Task: Change the mouse wheel vertical axis control to Position control.
Action: Mouse moved to (93, 12)
Screenshot: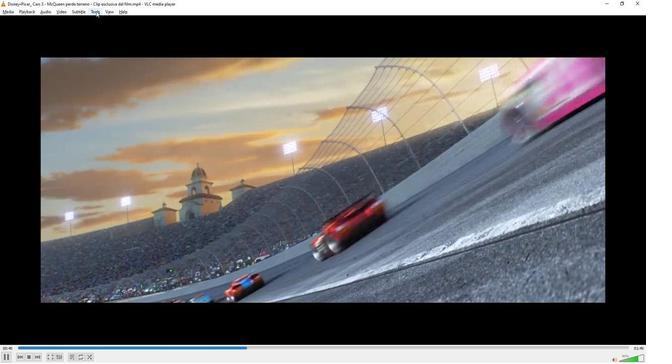 
Action: Mouse pressed left at (93, 12)
Screenshot: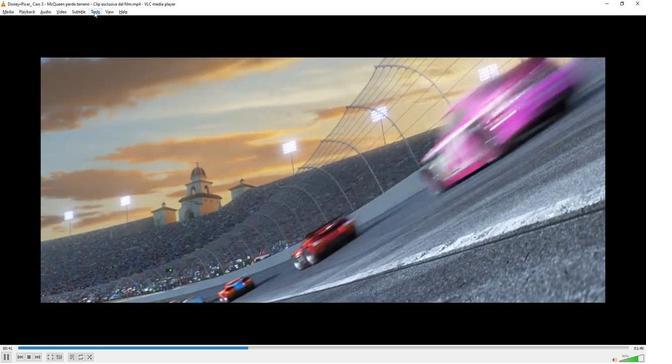 
Action: Mouse moved to (107, 92)
Screenshot: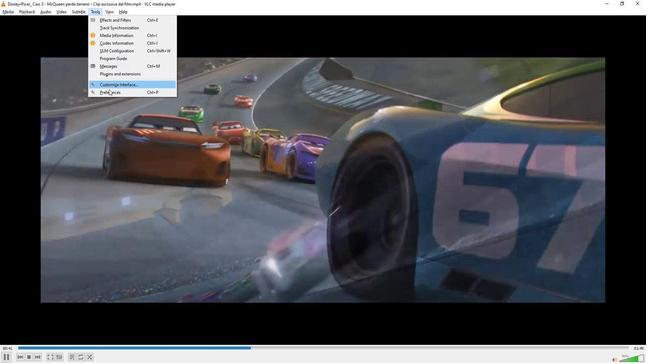 
Action: Mouse pressed left at (107, 92)
Screenshot: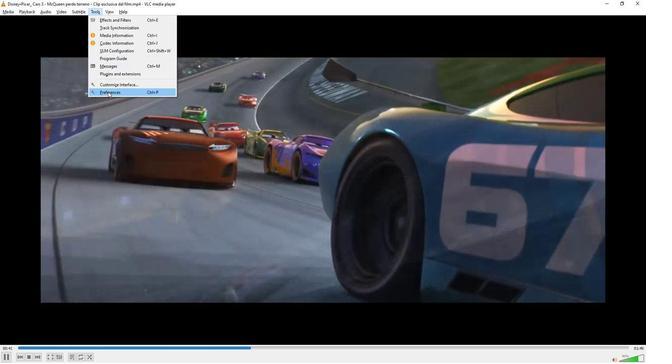 
Action: Mouse moved to (317, 61)
Screenshot: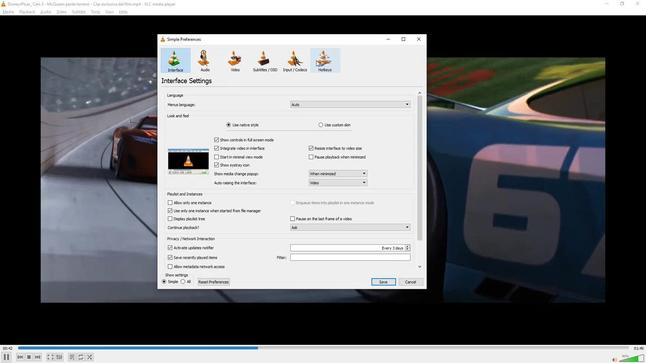 
Action: Mouse pressed left at (317, 61)
Screenshot: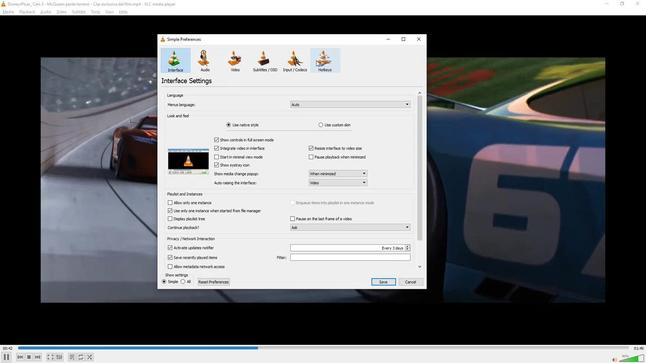 
Action: Mouse moved to (383, 246)
Screenshot: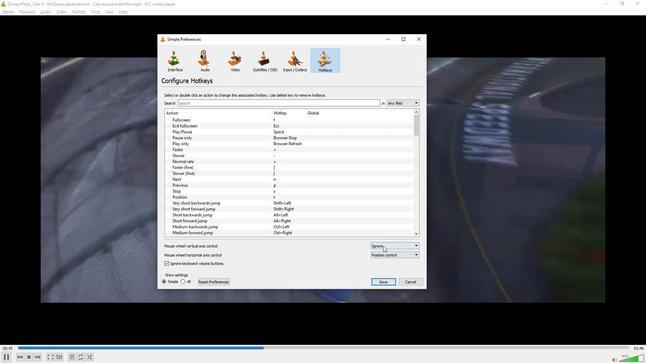 
Action: Mouse pressed left at (383, 246)
Screenshot: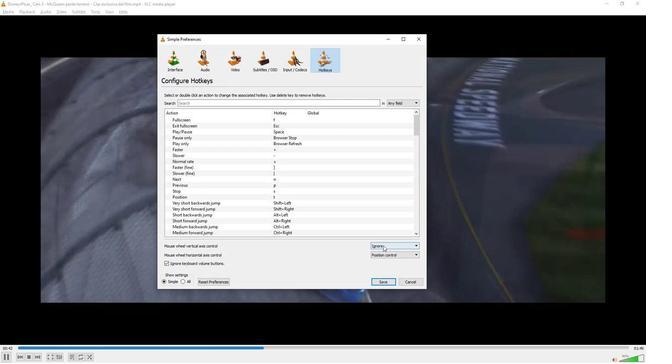 
Action: Mouse moved to (382, 259)
Screenshot: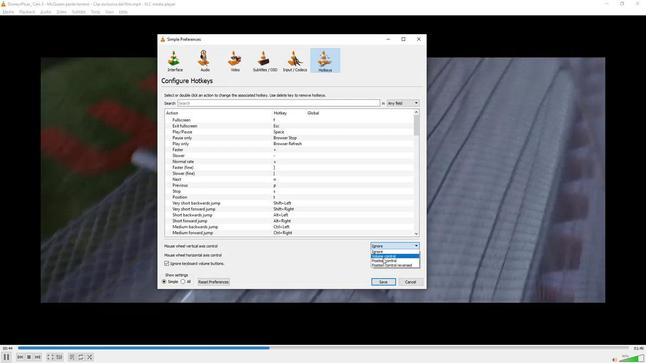 
Action: Mouse pressed left at (382, 259)
Screenshot: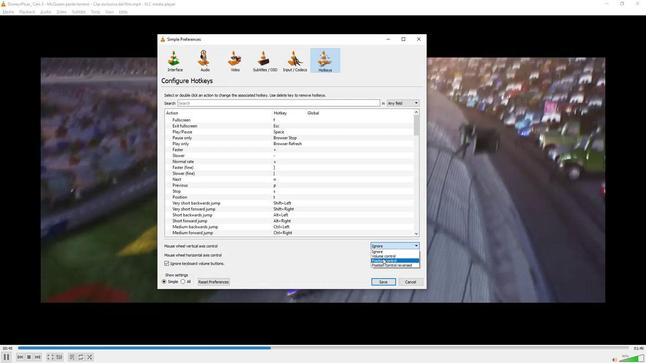 
Action: Mouse moved to (439, 246)
Screenshot: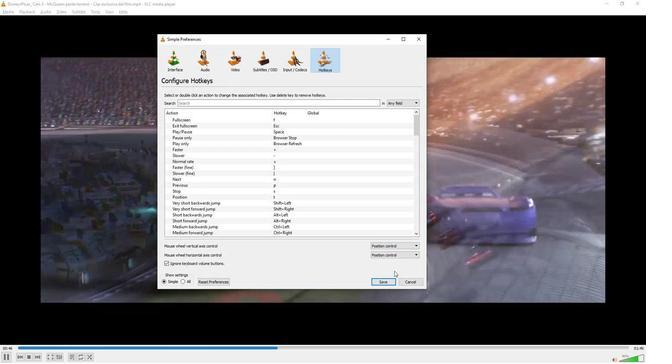
